 Task: Add a condition where "Channel Is not Facebook Messenger" in recently solved tickets.
Action: Mouse moved to (150, 360)
Screenshot: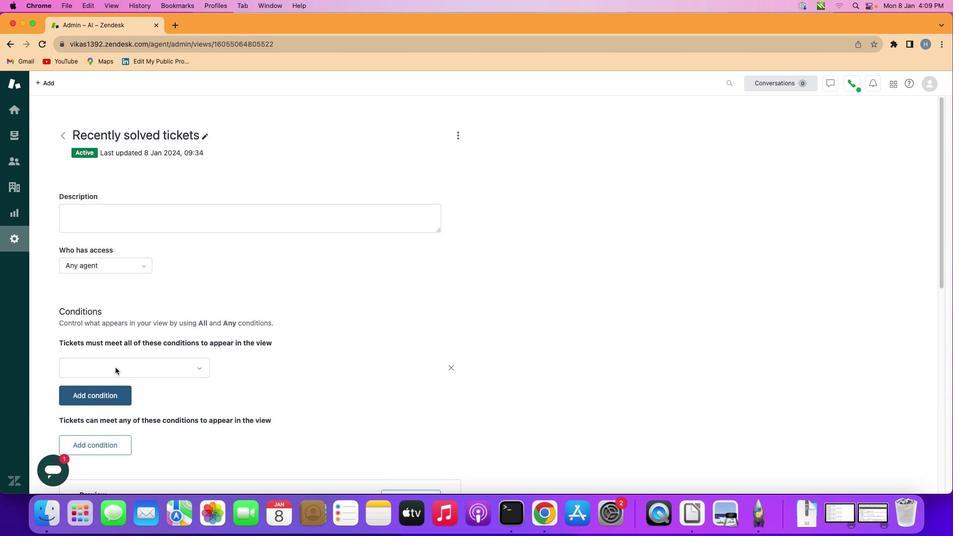 
Action: Mouse pressed left at (150, 360)
Screenshot: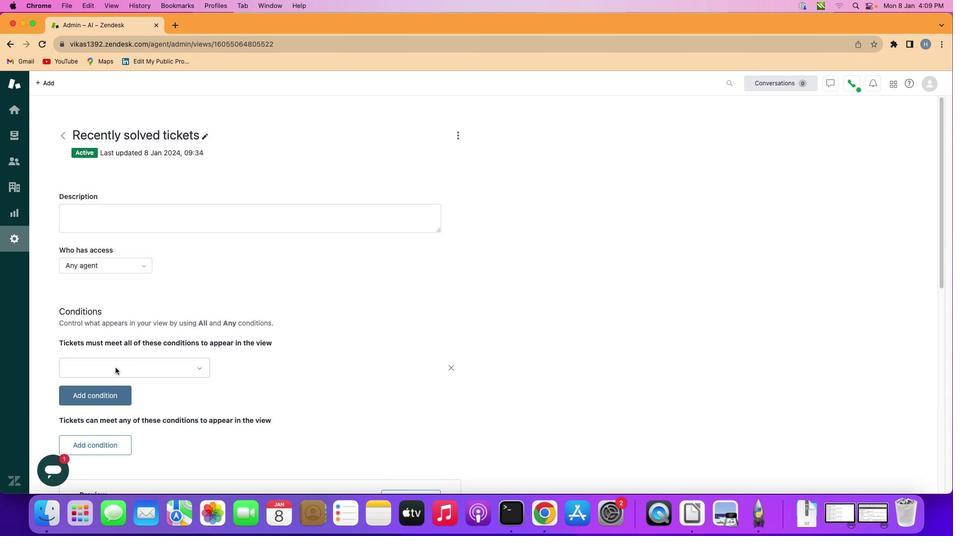 
Action: Mouse moved to (152, 359)
Screenshot: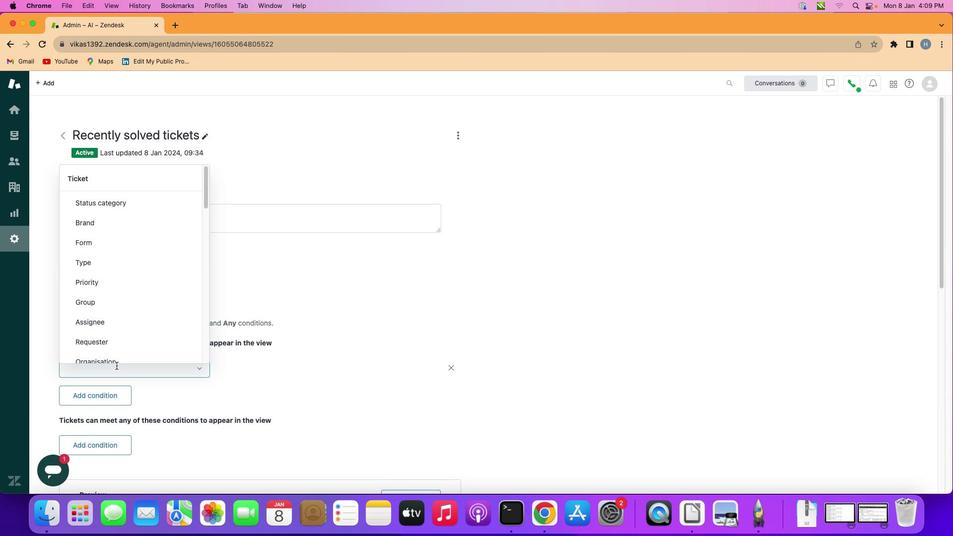 
Action: Mouse pressed left at (152, 359)
Screenshot: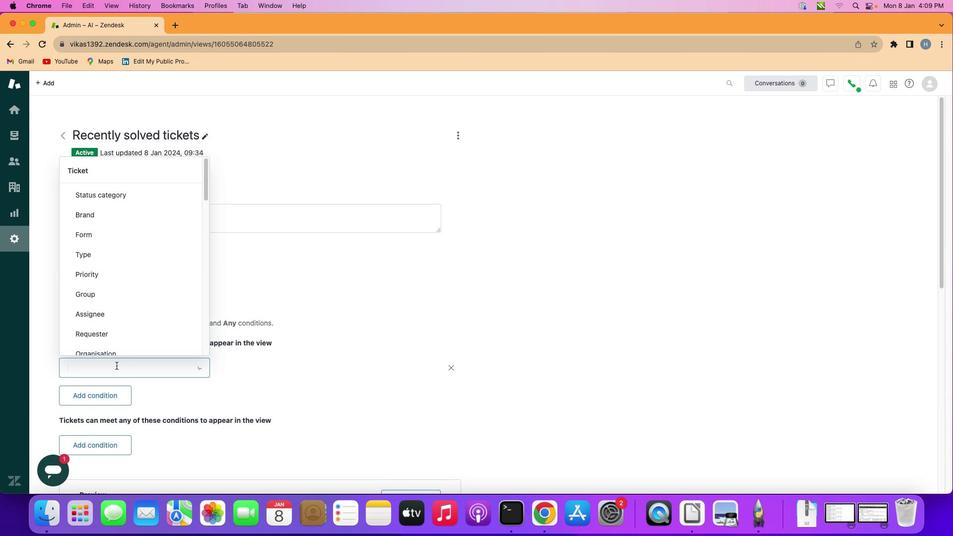 
Action: Mouse moved to (179, 292)
Screenshot: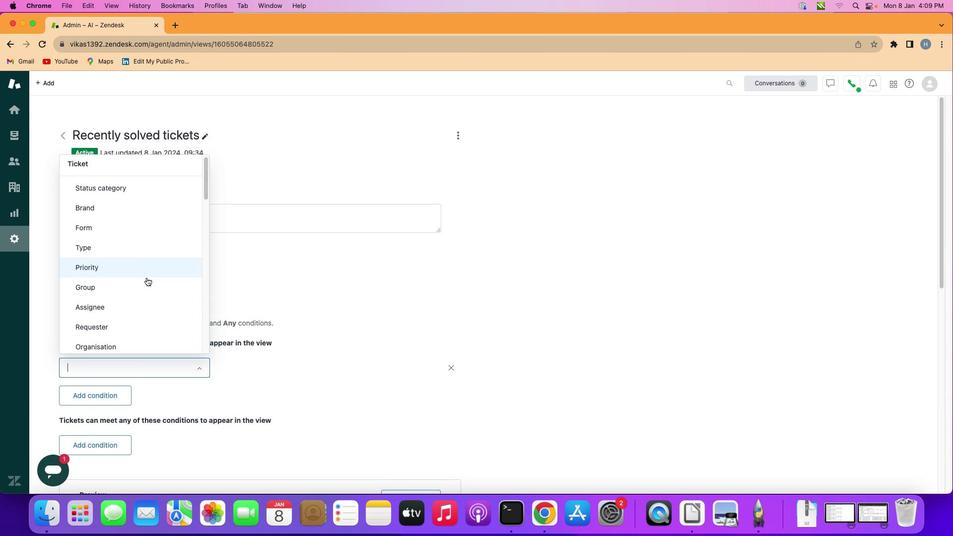 
Action: Mouse scrolled (179, 292) with delta (44, 76)
Screenshot: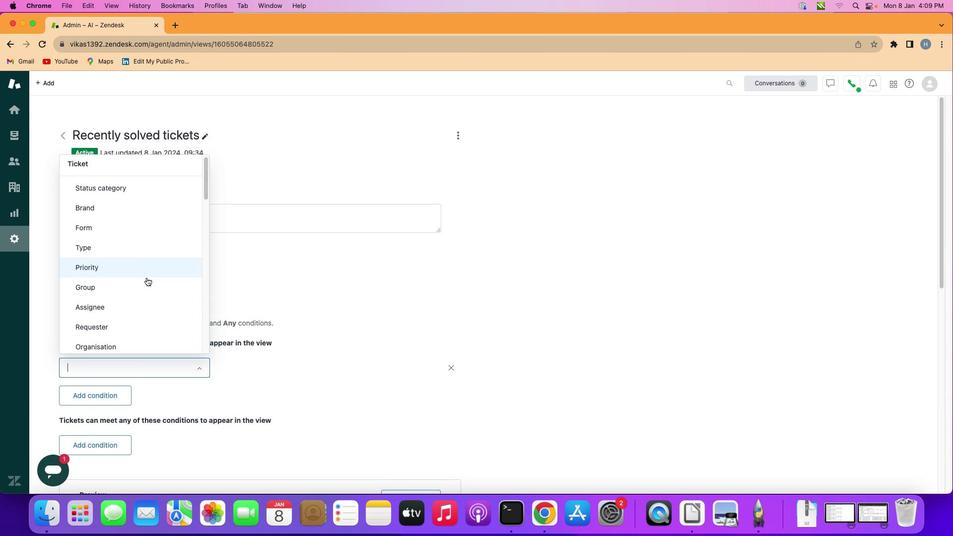 
Action: Mouse scrolled (179, 292) with delta (44, 76)
Screenshot: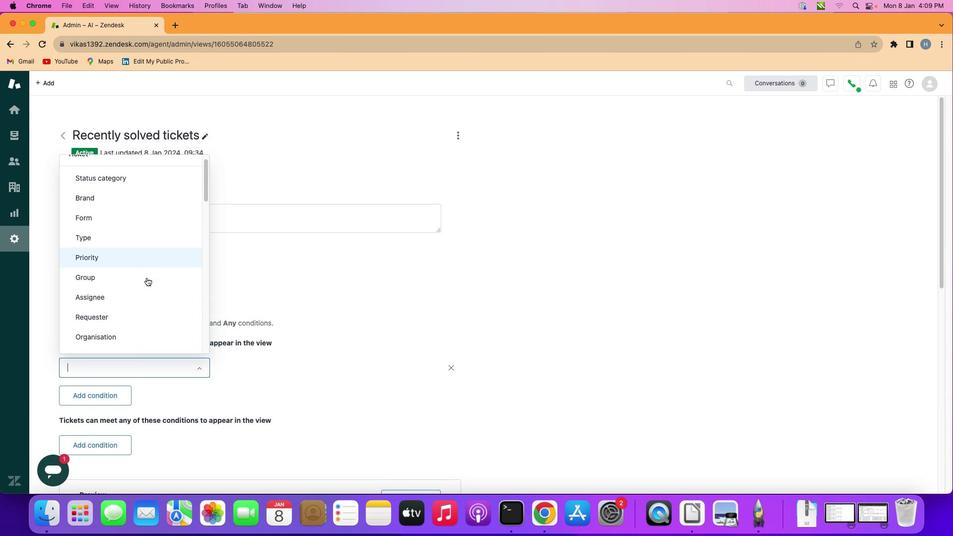 
Action: Mouse scrolled (179, 292) with delta (44, 76)
Screenshot: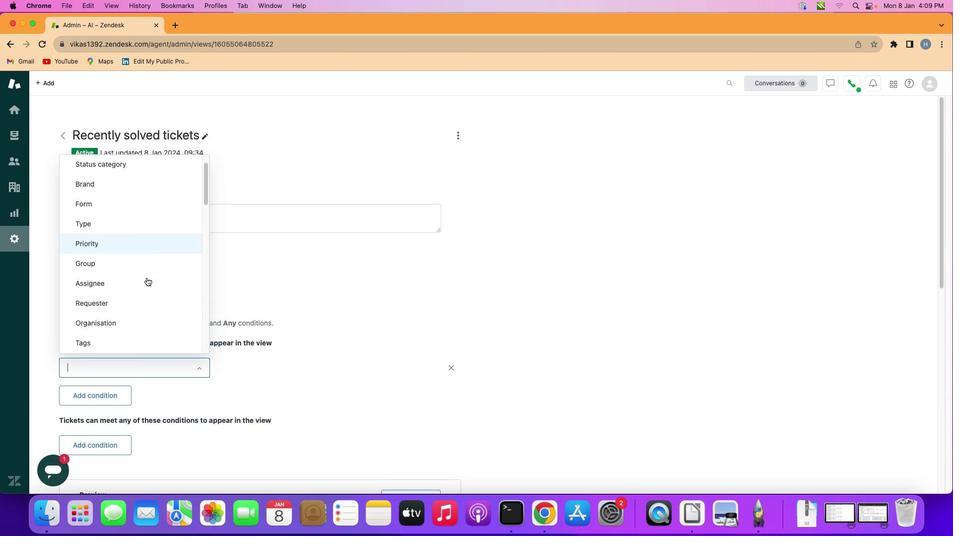 
Action: Mouse scrolled (179, 292) with delta (44, 76)
Screenshot: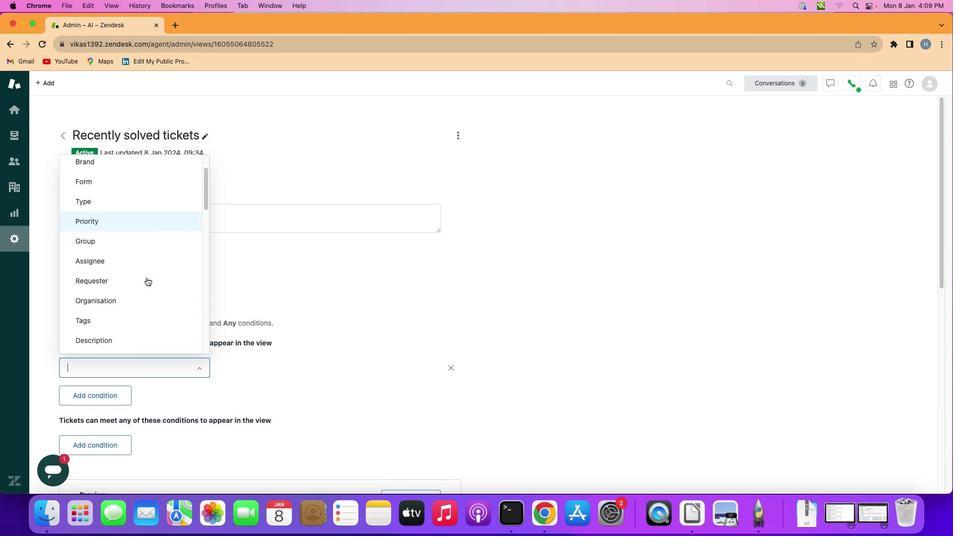 
Action: Mouse moved to (174, 322)
Screenshot: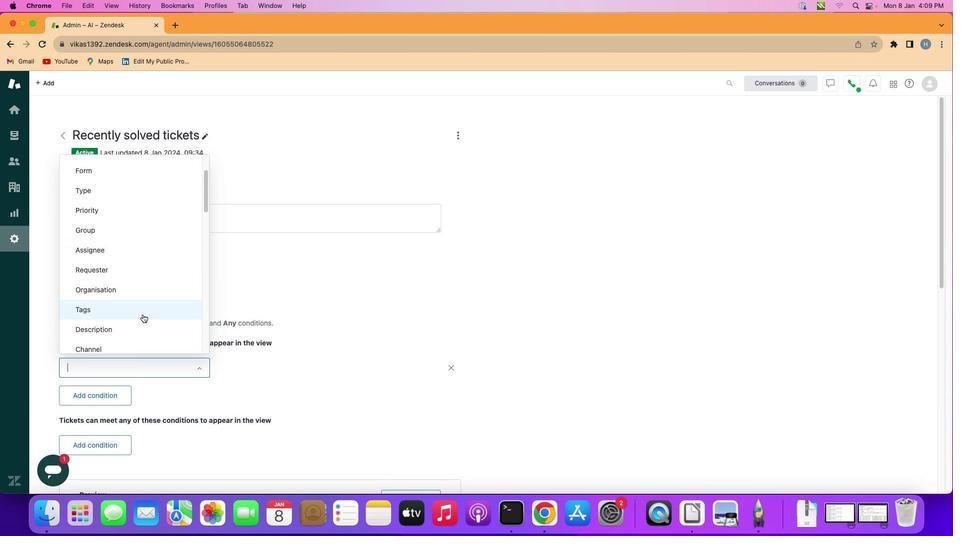 
Action: Mouse scrolled (174, 322) with delta (44, 76)
Screenshot: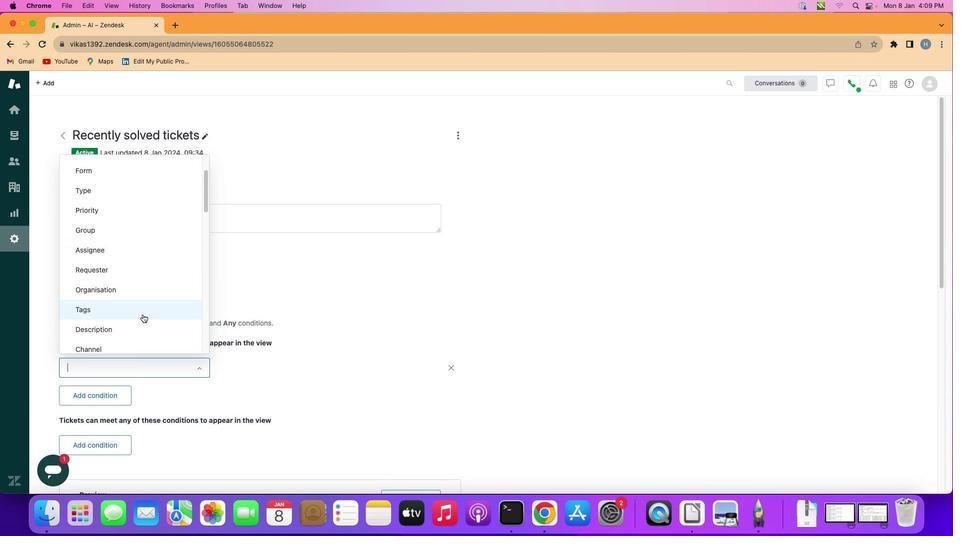 
Action: Mouse moved to (175, 321)
Screenshot: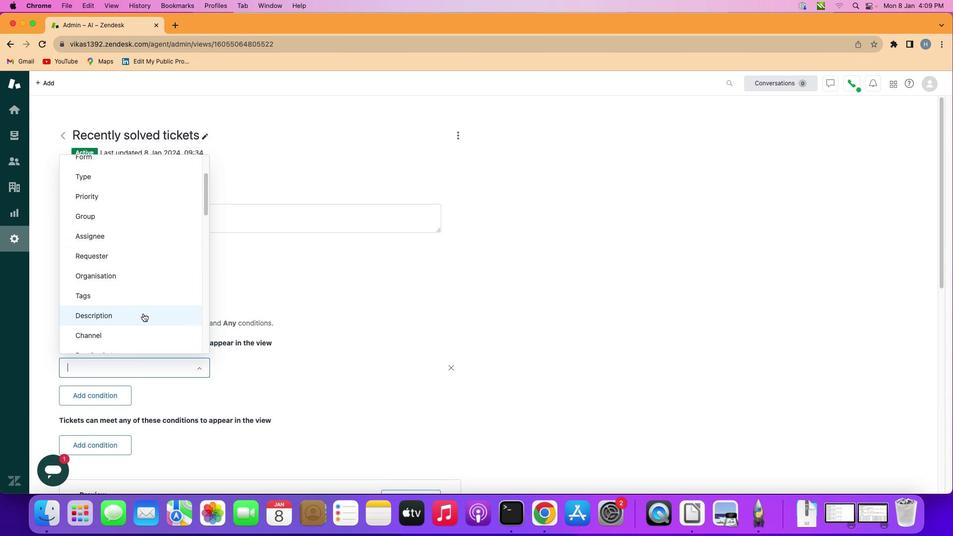 
Action: Mouse scrolled (175, 321) with delta (44, 76)
Screenshot: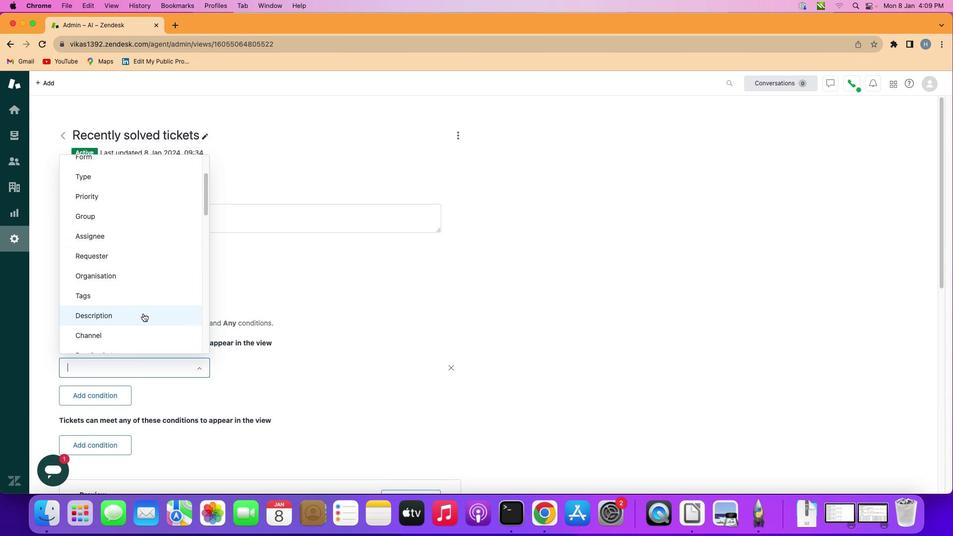 
Action: Mouse moved to (175, 320)
Screenshot: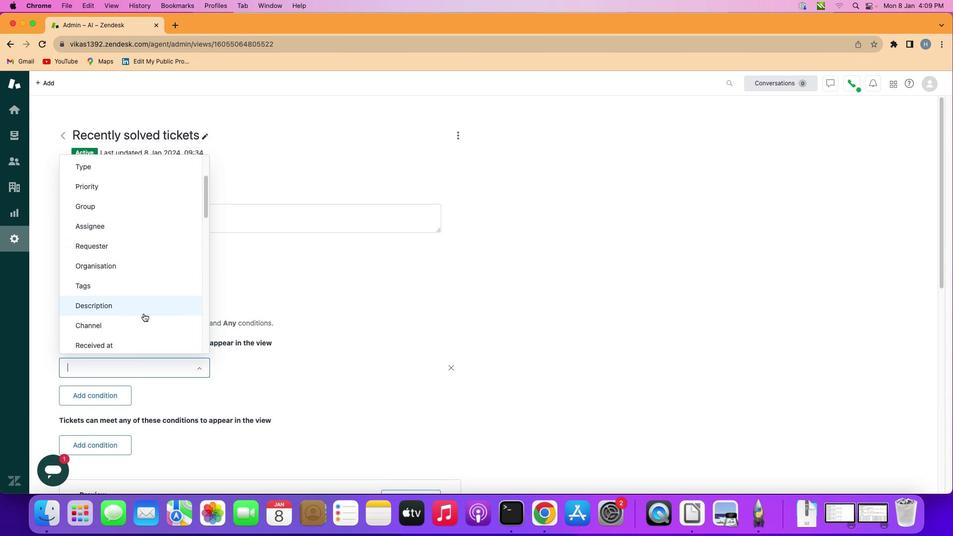 
Action: Mouse scrolled (175, 320) with delta (44, 76)
Screenshot: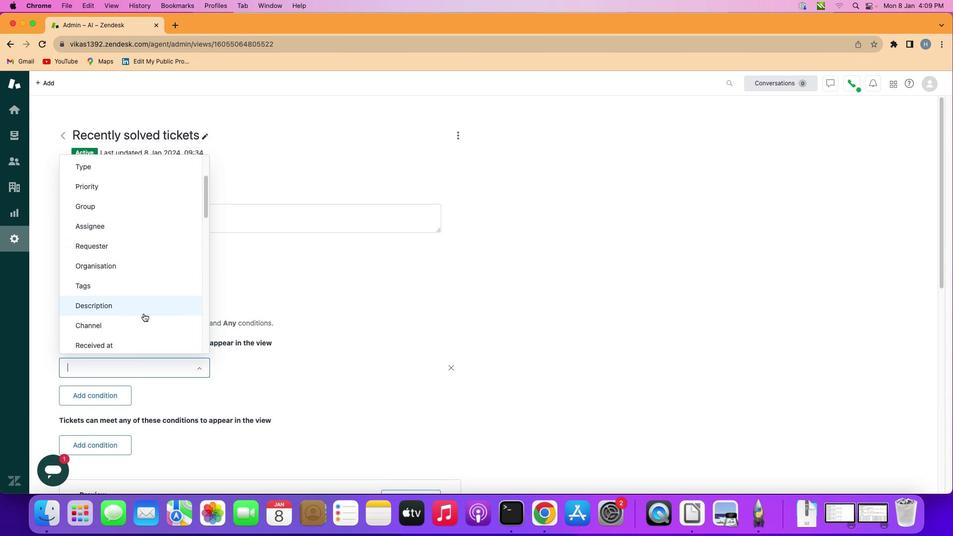 
Action: Mouse moved to (176, 318)
Screenshot: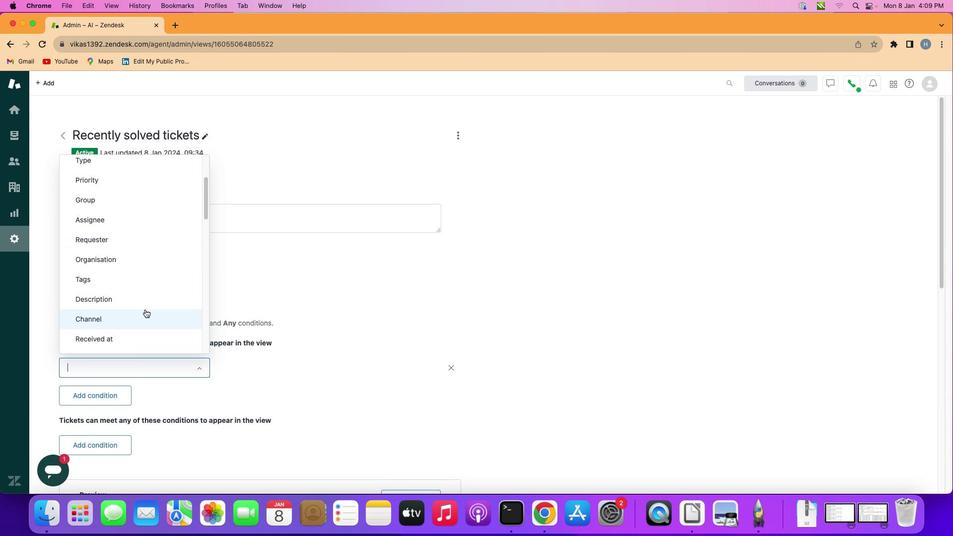 
Action: Mouse scrolled (176, 318) with delta (44, 76)
Screenshot: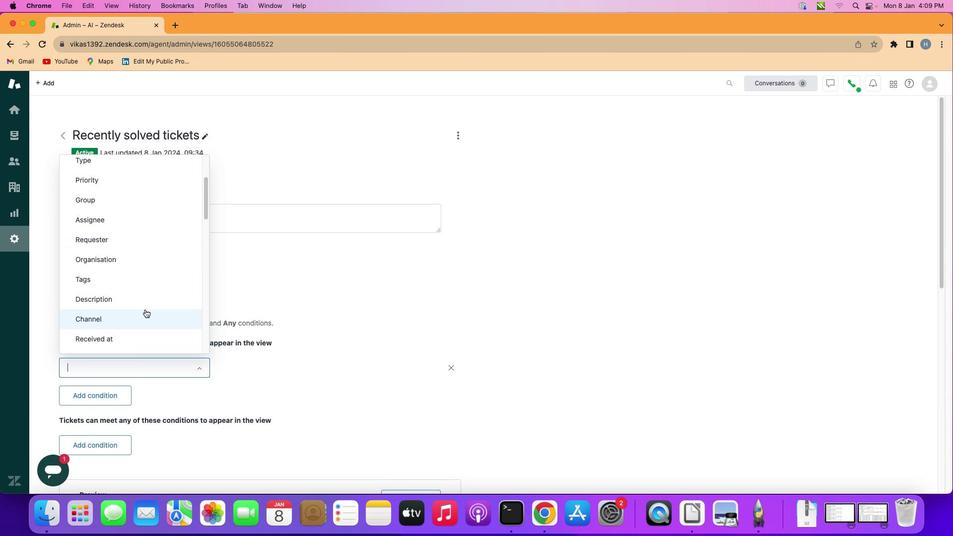 
Action: Mouse moved to (175, 317)
Screenshot: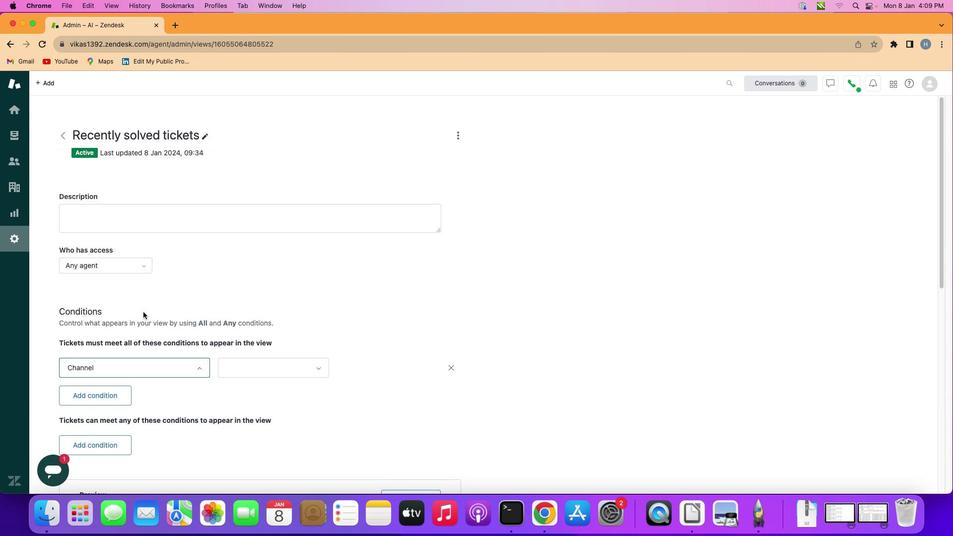 
Action: Mouse pressed left at (175, 317)
Screenshot: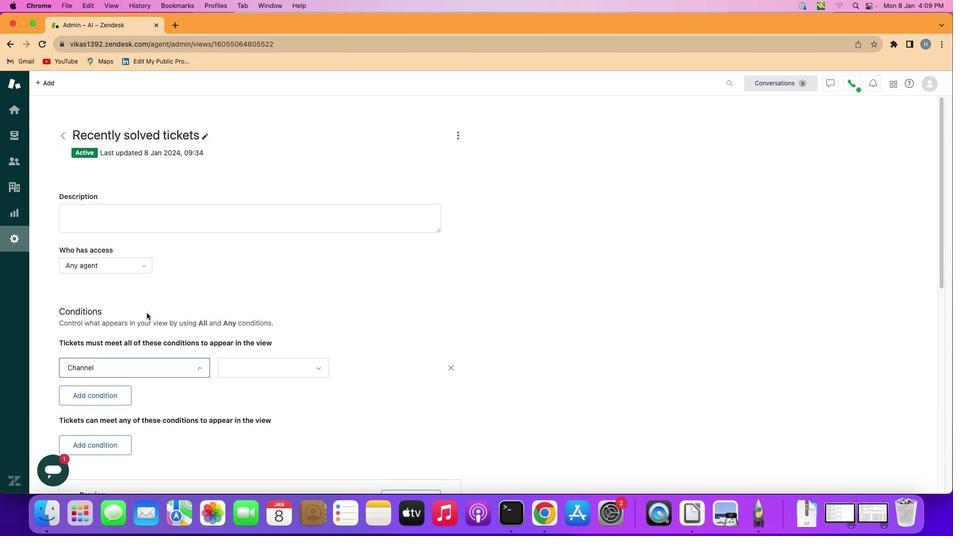 
Action: Mouse moved to (326, 353)
Screenshot: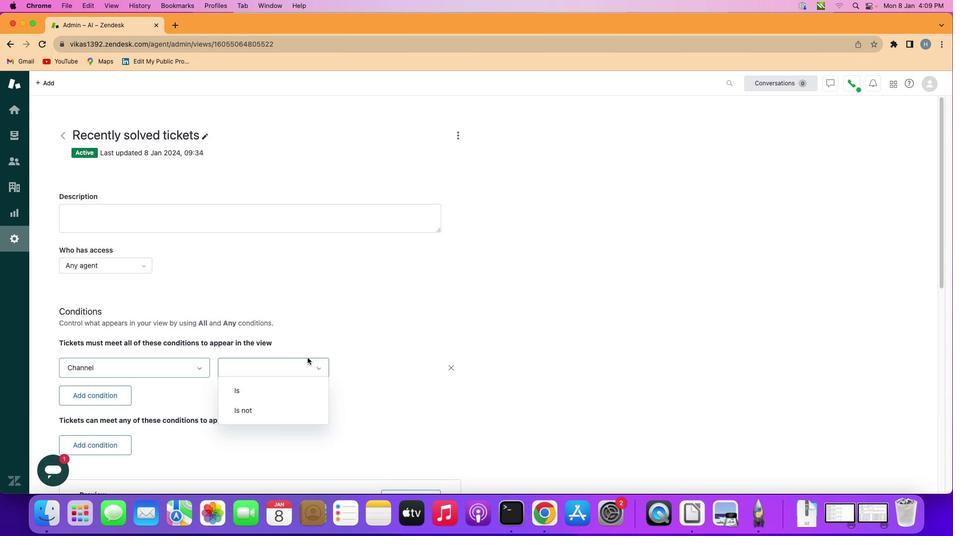 
Action: Mouse pressed left at (326, 353)
Screenshot: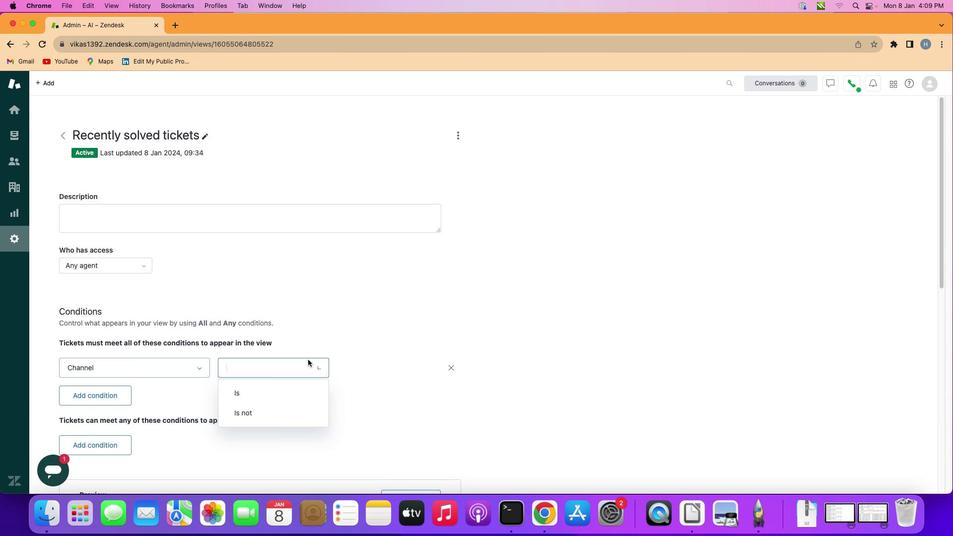 
Action: Mouse moved to (309, 391)
Screenshot: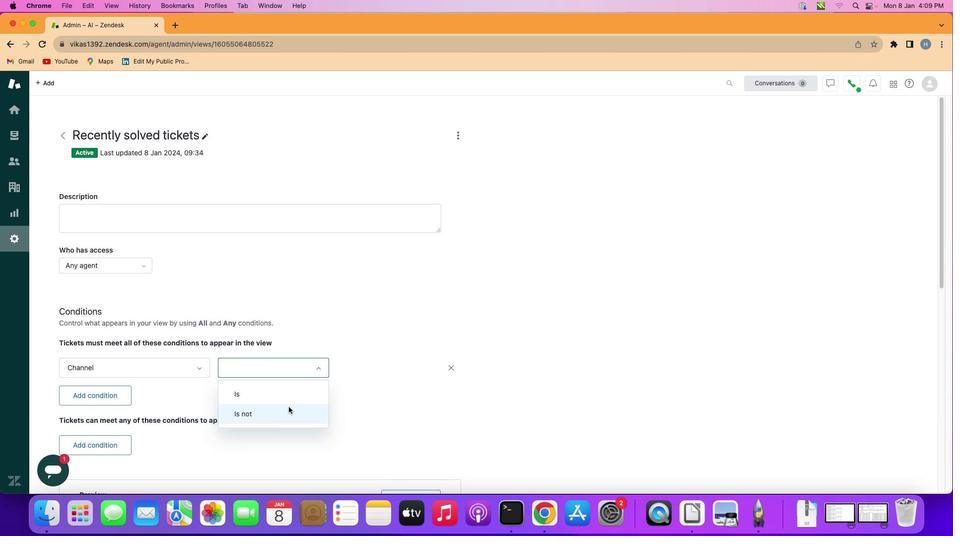 
Action: Mouse pressed left at (309, 391)
Screenshot: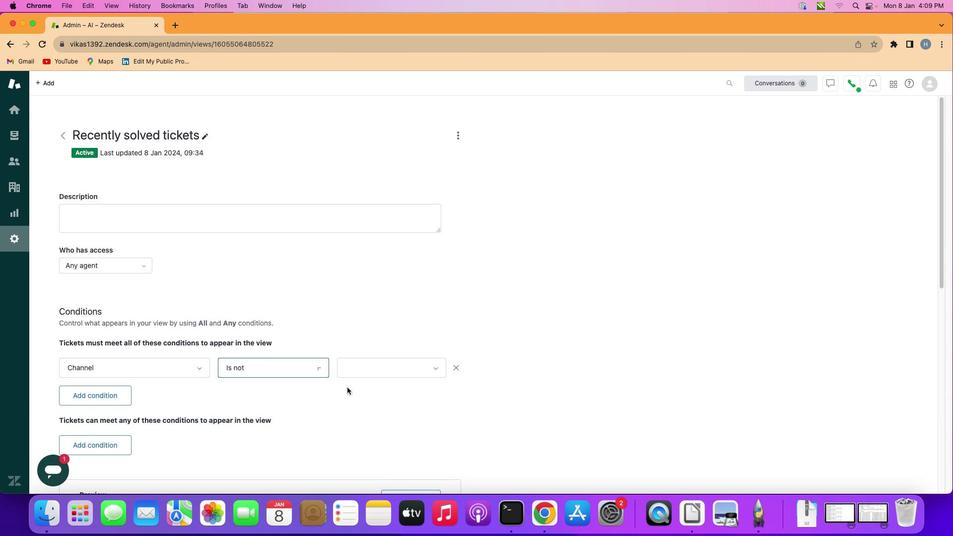 
Action: Mouse moved to (399, 364)
Screenshot: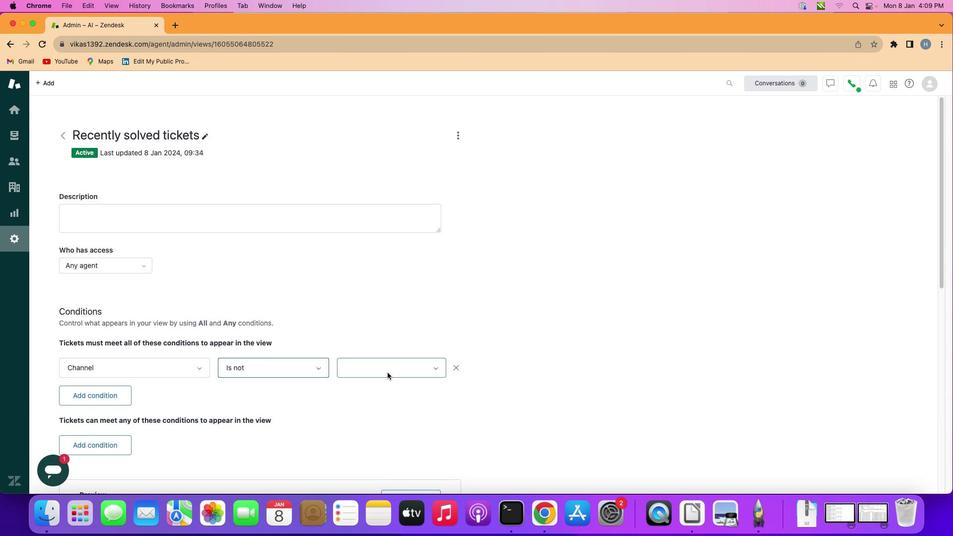 
Action: Mouse pressed left at (399, 364)
Screenshot: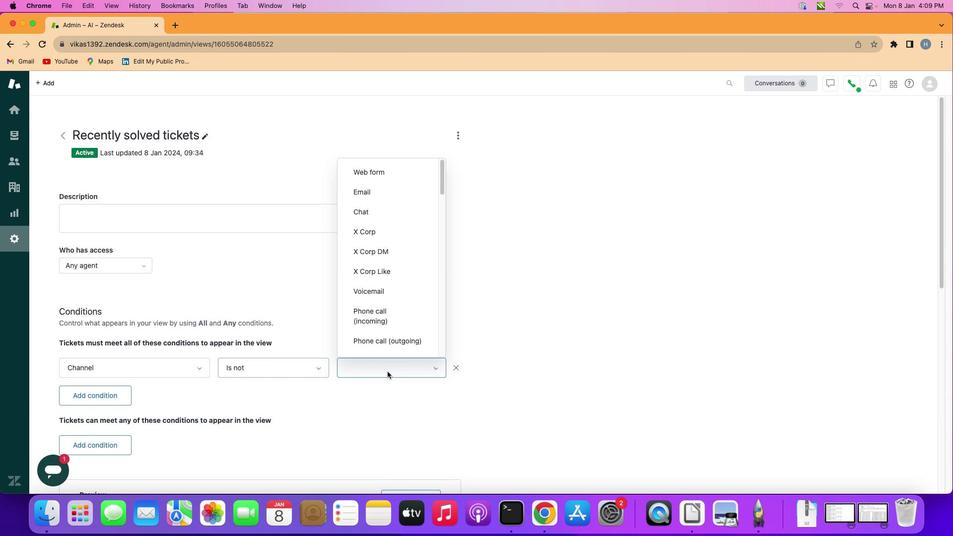 
Action: Mouse moved to (398, 299)
Screenshot: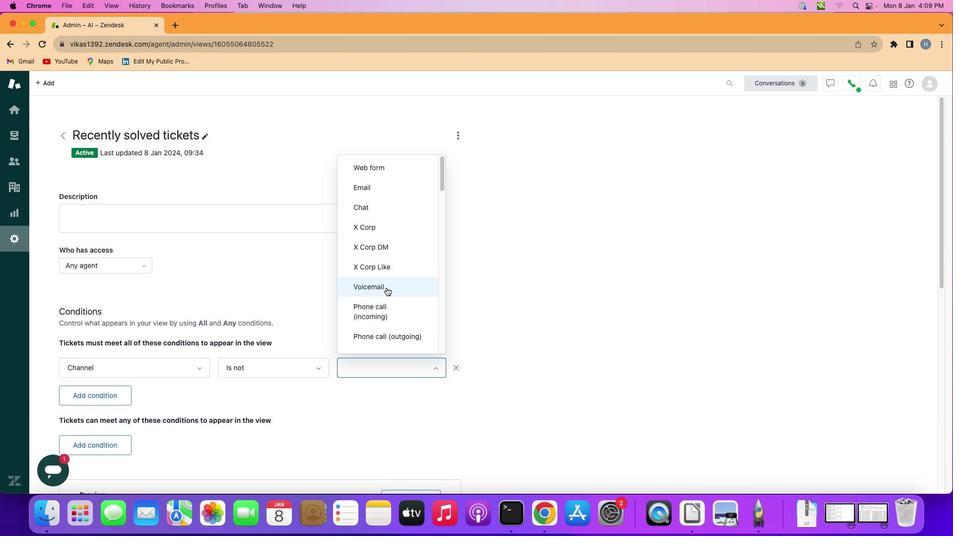 
Action: Mouse scrolled (398, 299) with delta (44, 76)
Screenshot: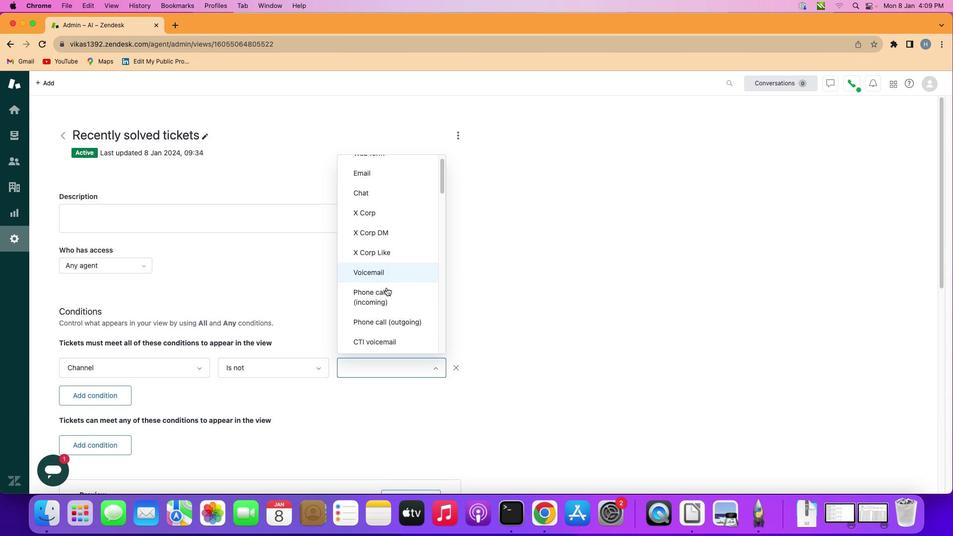 
Action: Mouse scrolled (398, 299) with delta (44, 76)
Screenshot: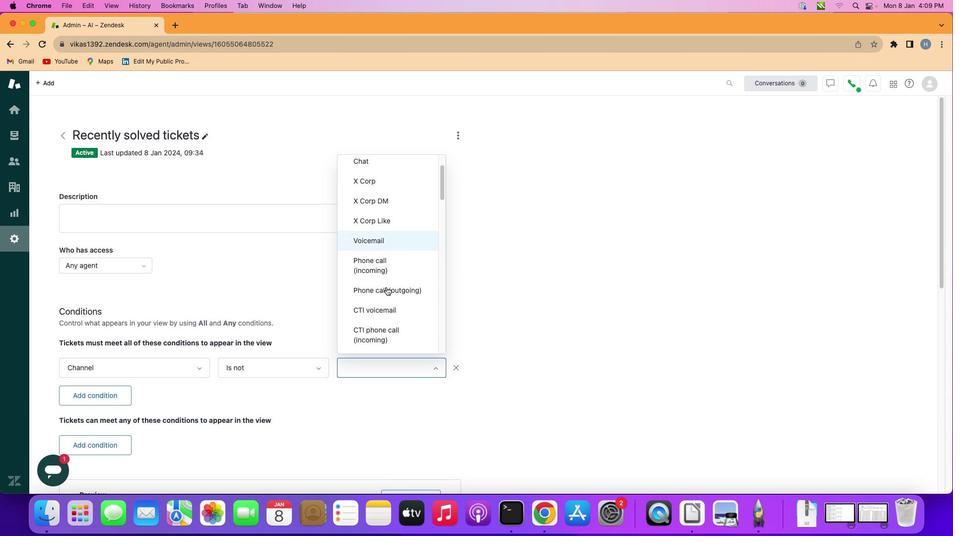 
Action: Mouse scrolled (398, 299) with delta (44, 76)
Screenshot: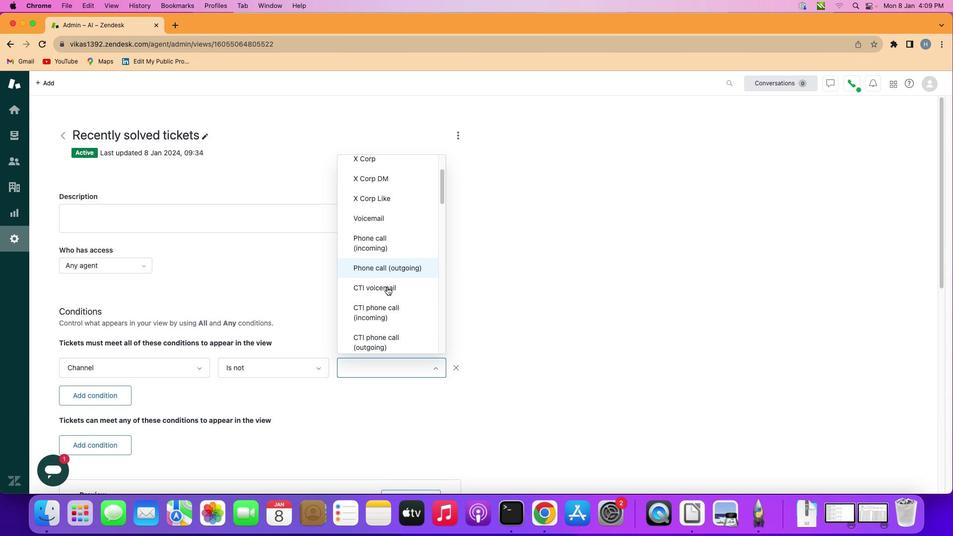 
Action: Mouse scrolled (398, 299) with delta (44, 76)
Screenshot: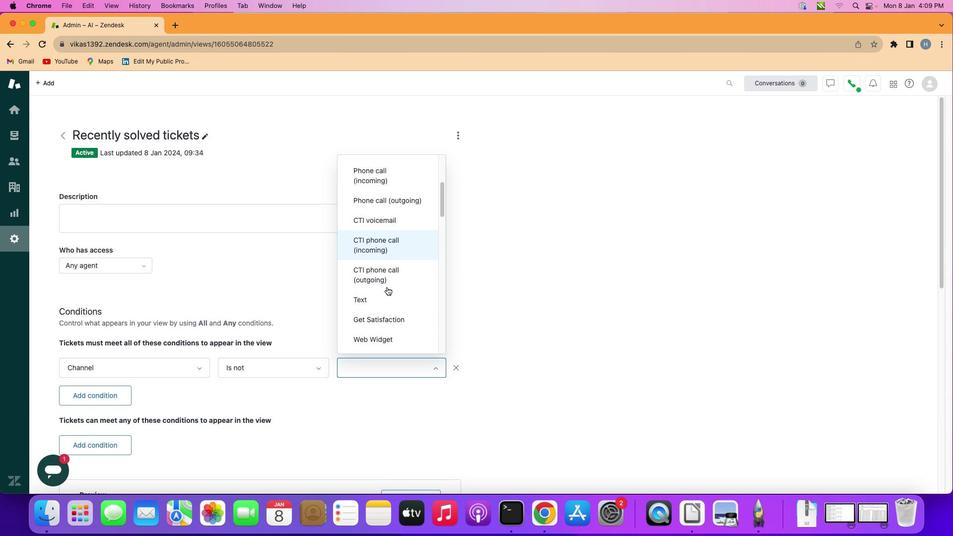 
Action: Mouse moved to (399, 299)
Screenshot: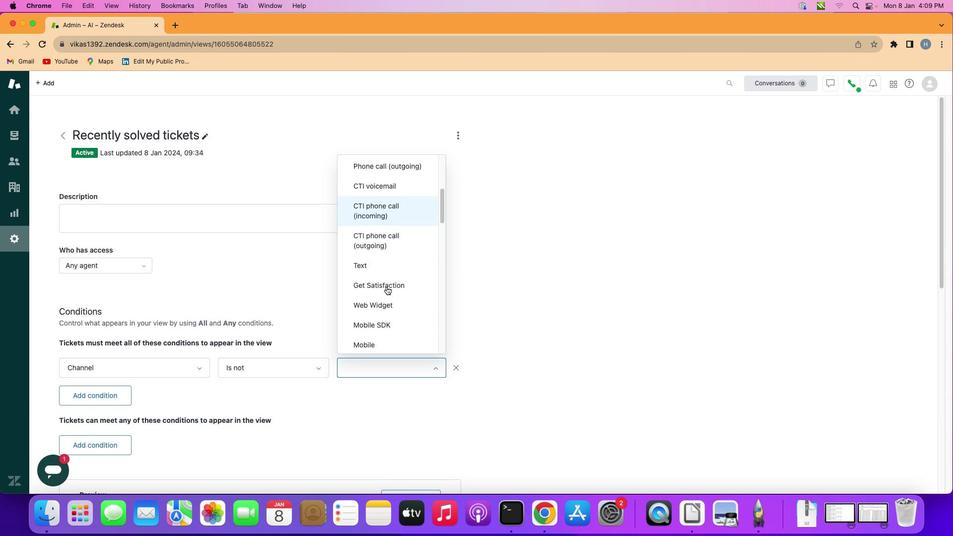 
Action: Mouse scrolled (399, 299) with delta (44, 76)
Screenshot: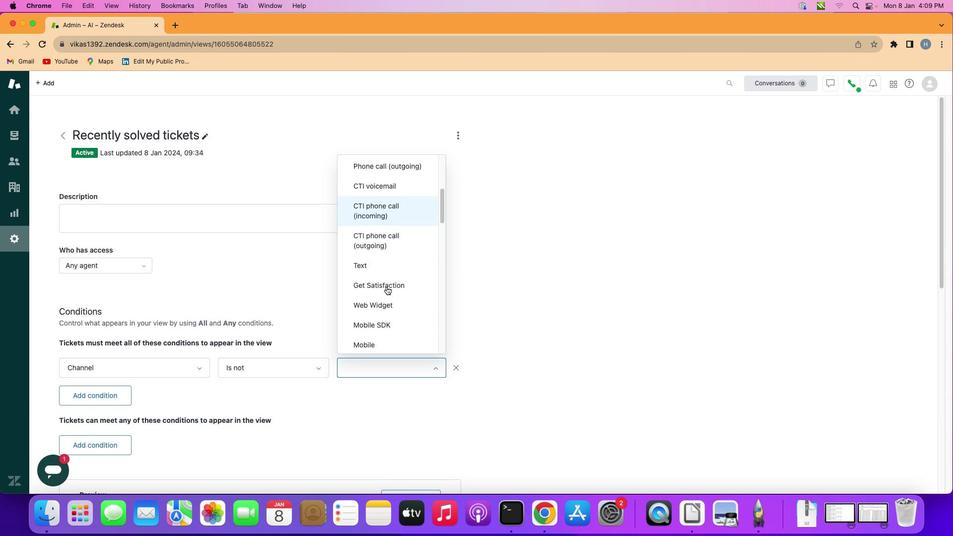 
Action: Mouse moved to (398, 298)
Screenshot: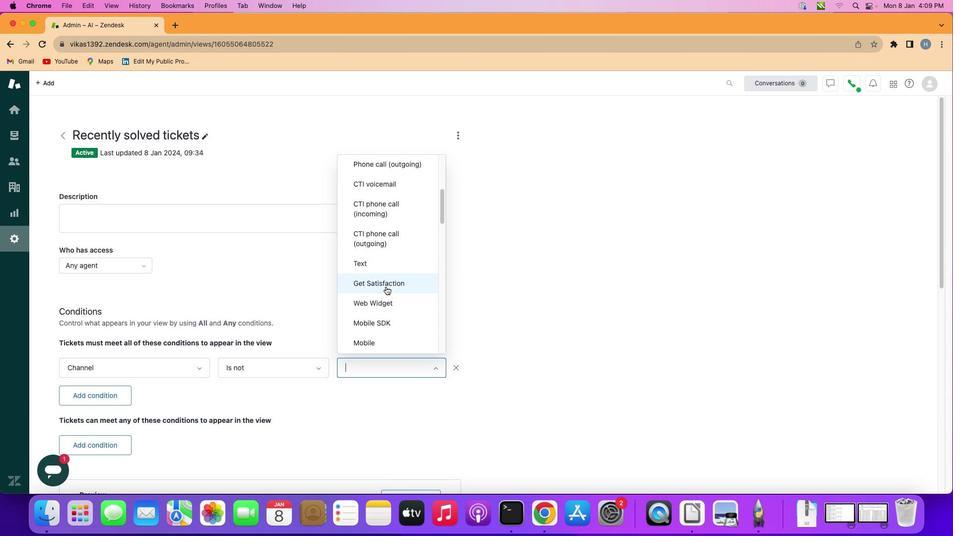 
Action: Mouse scrolled (398, 298) with delta (44, 76)
Screenshot: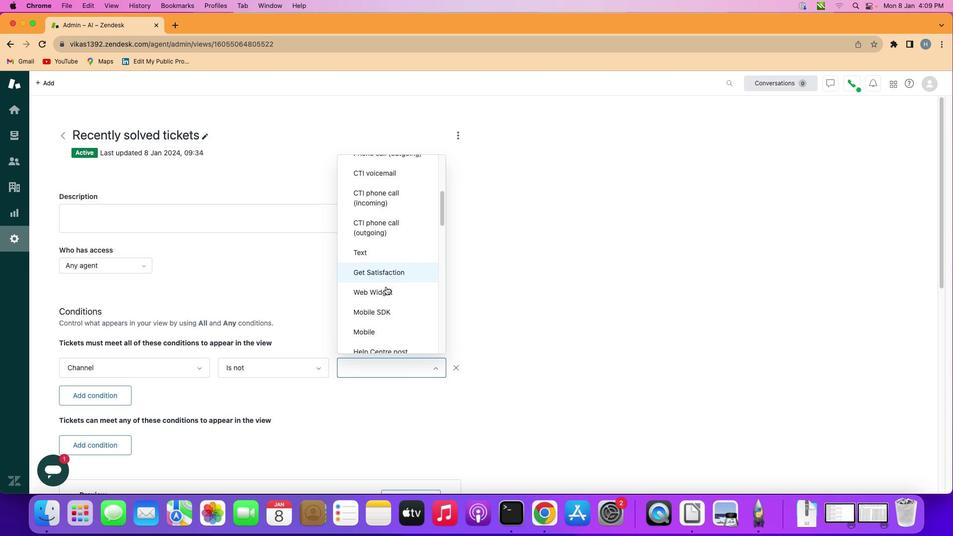 
Action: Mouse scrolled (398, 298) with delta (44, 76)
Screenshot: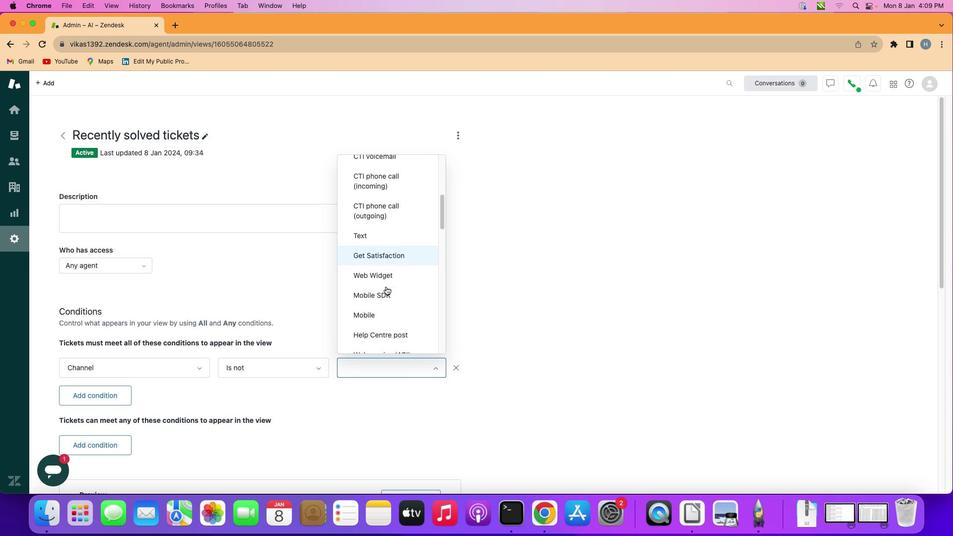 
Action: Mouse scrolled (398, 298) with delta (44, 76)
Screenshot: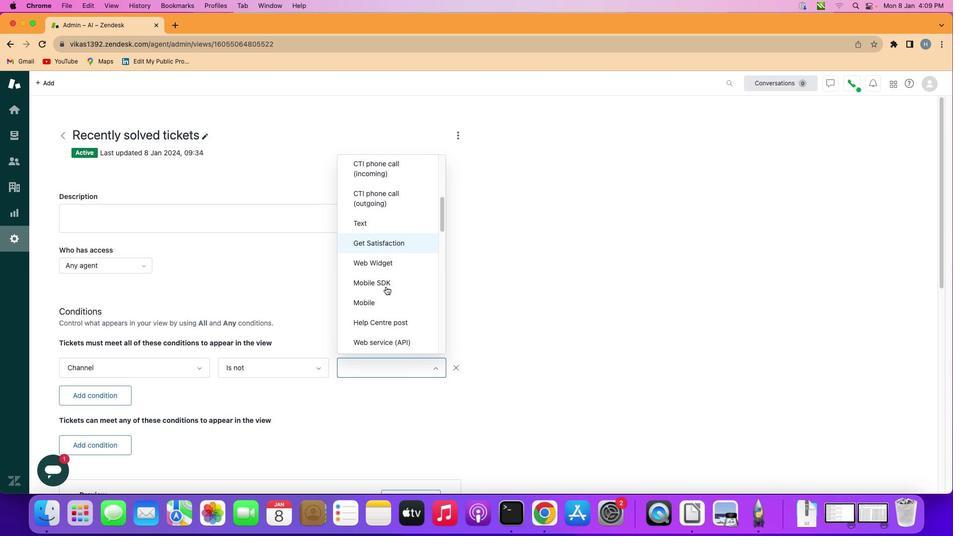 
Action: Mouse scrolled (398, 298) with delta (44, 76)
Screenshot: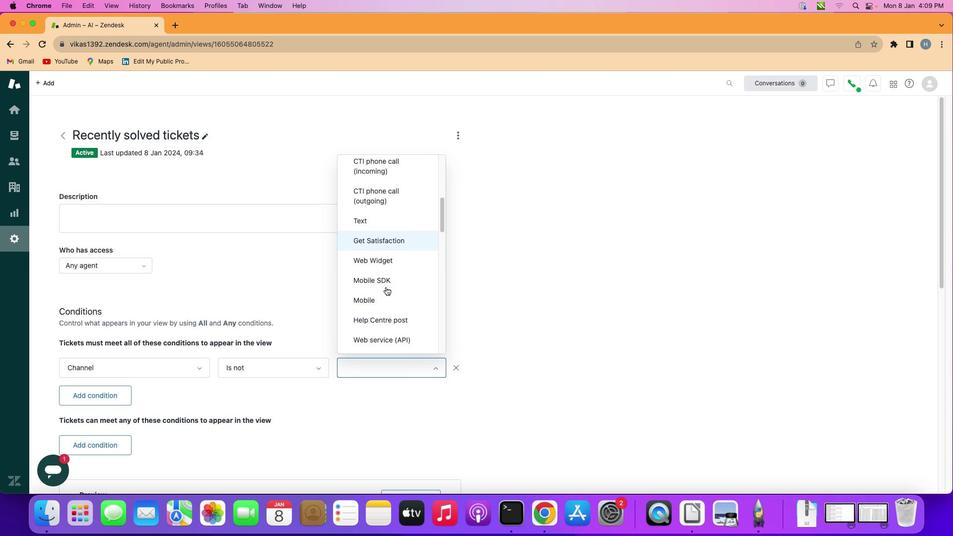 
Action: Mouse moved to (397, 300)
Screenshot: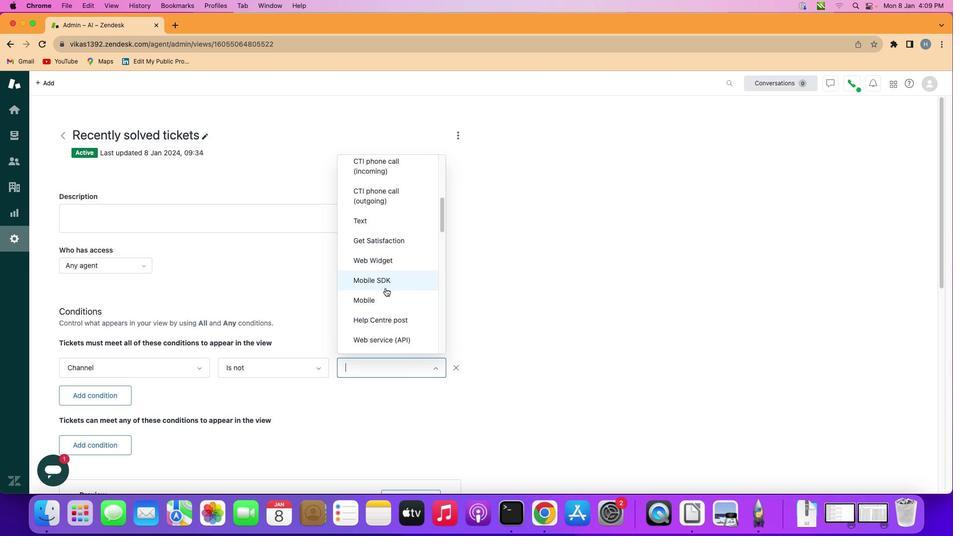 
Action: Mouse scrolled (397, 300) with delta (44, 76)
Screenshot: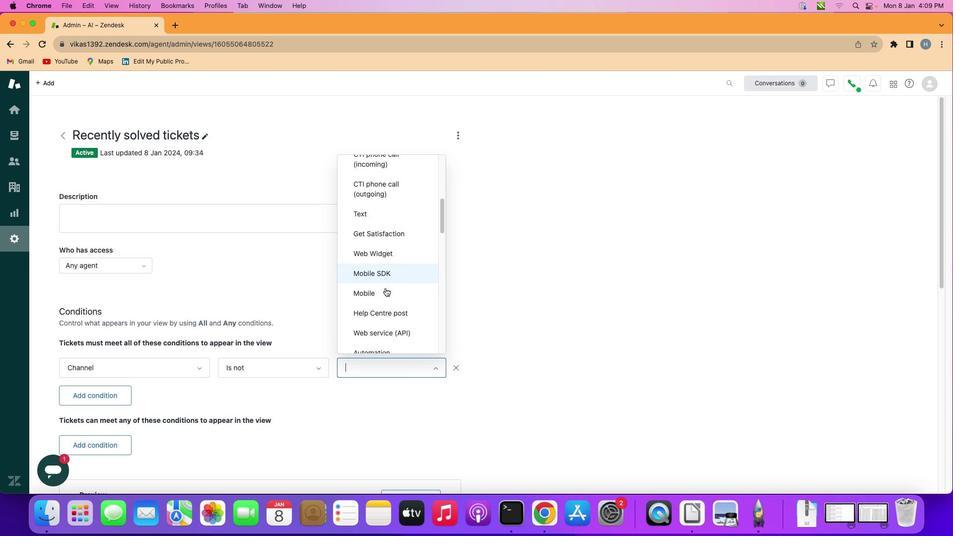 
Action: Mouse scrolled (397, 300) with delta (44, 76)
Screenshot: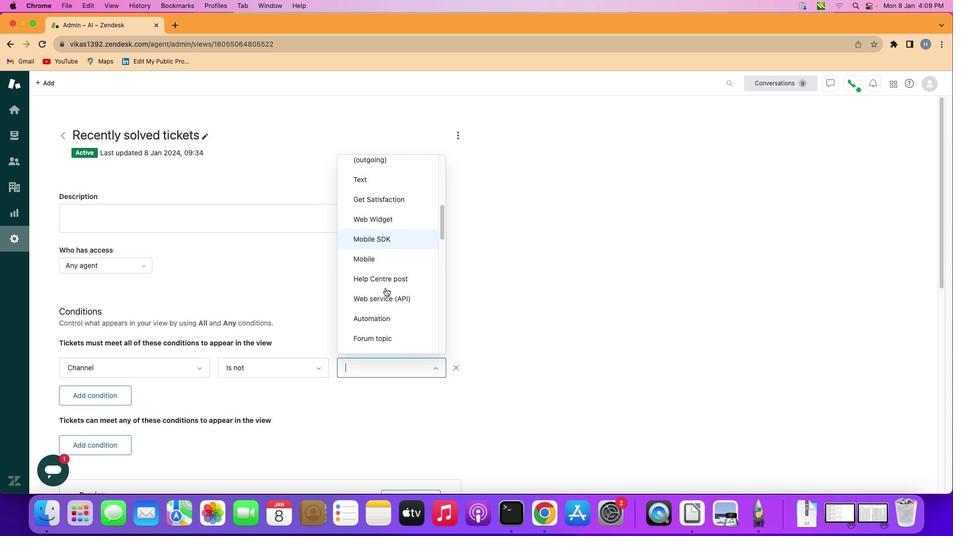
Action: Mouse scrolled (397, 300) with delta (44, 76)
Screenshot: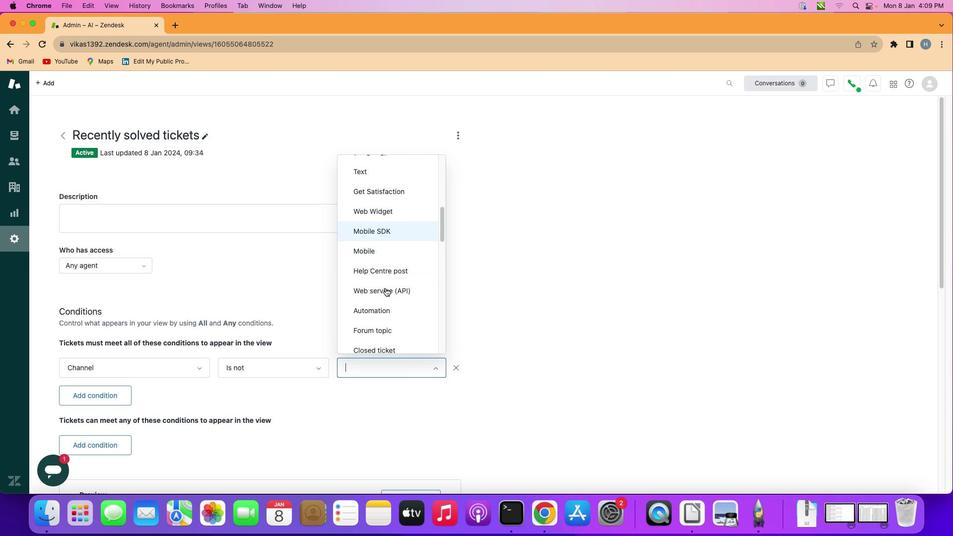 
Action: Mouse scrolled (397, 300) with delta (44, 76)
Screenshot: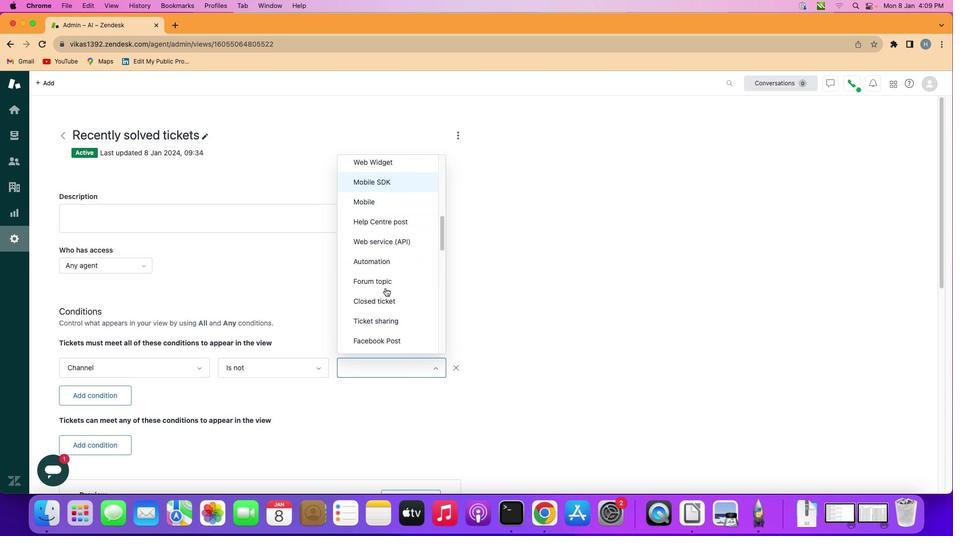 
Action: Mouse scrolled (397, 300) with delta (44, 76)
Screenshot: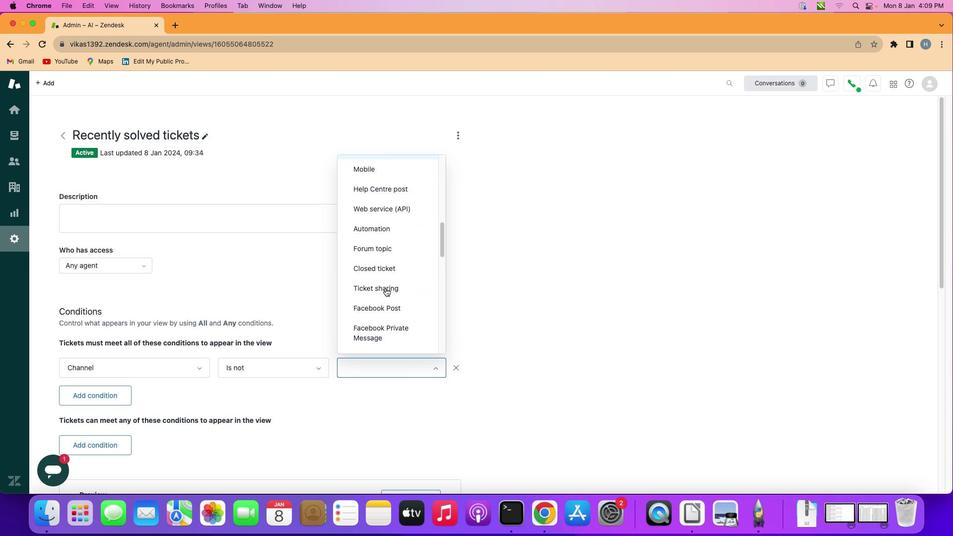 
Action: Mouse scrolled (397, 300) with delta (44, 76)
Screenshot: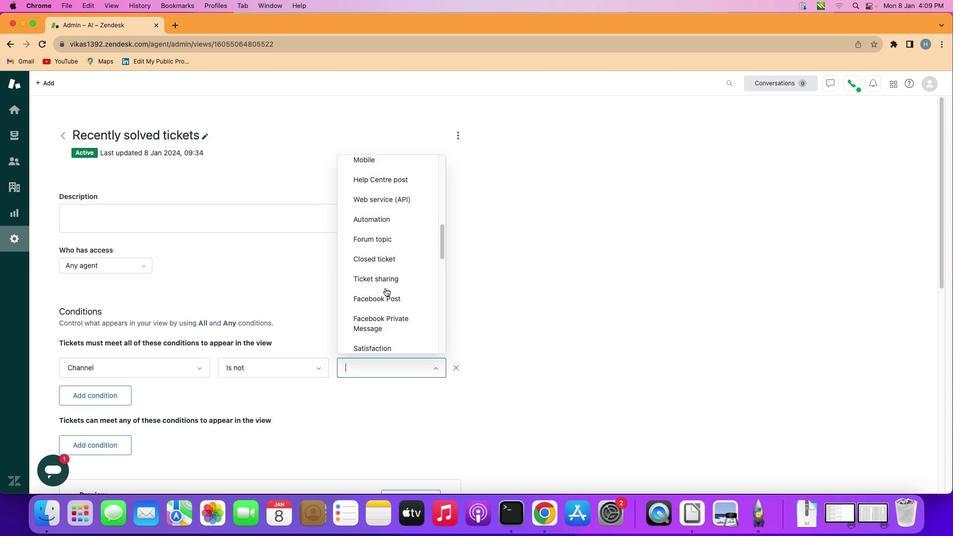 
Action: Mouse scrolled (397, 300) with delta (44, 76)
Screenshot: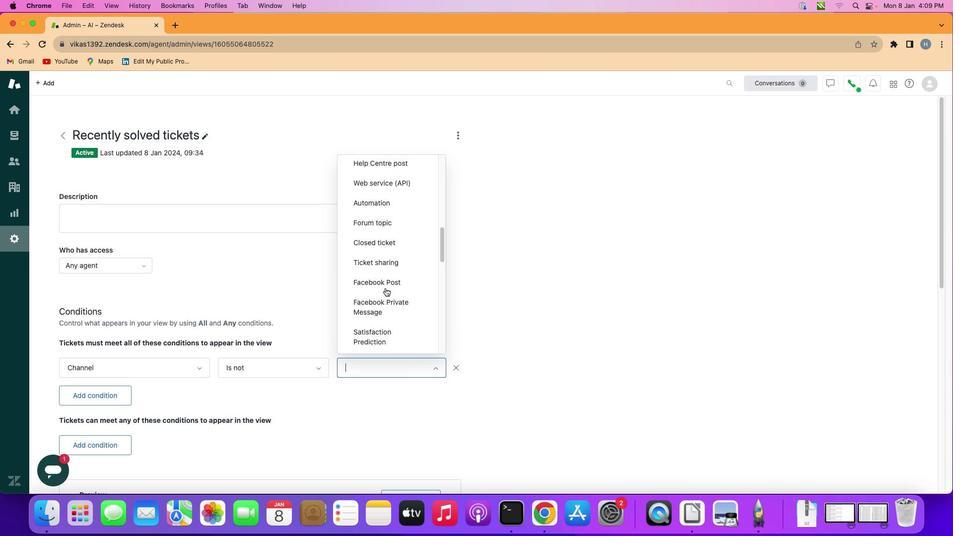 
Action: Mouse scrolled (397, 300) with delta (44, 76)
Screenshot: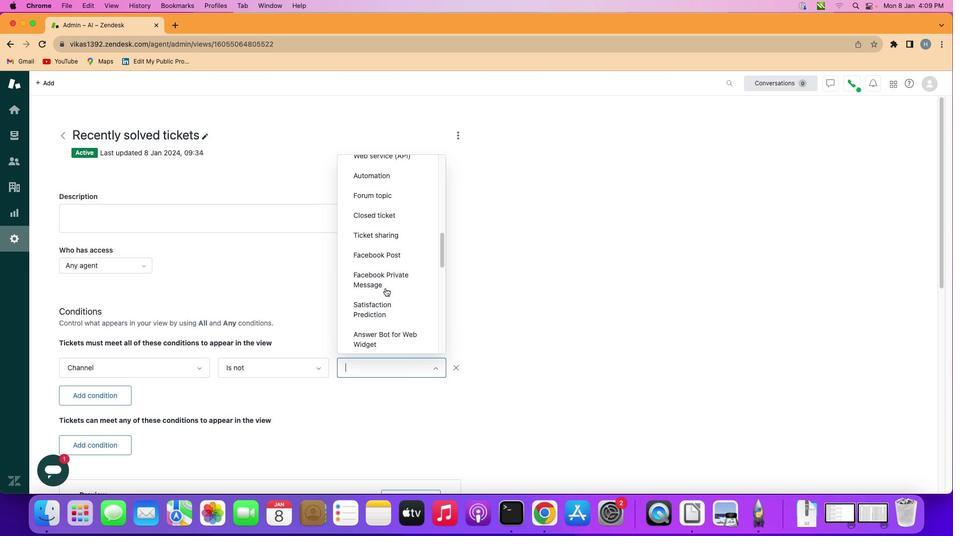 
Action: Mouse scrolled (397, 300) with delta (44, 76)
Screenshot: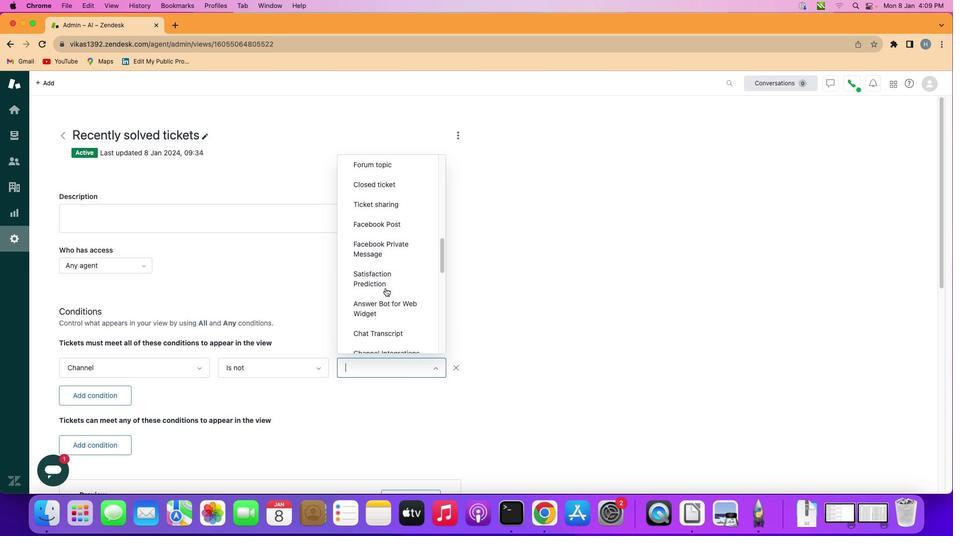 
Action: Mouse scrolled (397, 300) with delta (44, 76)
Screenshot: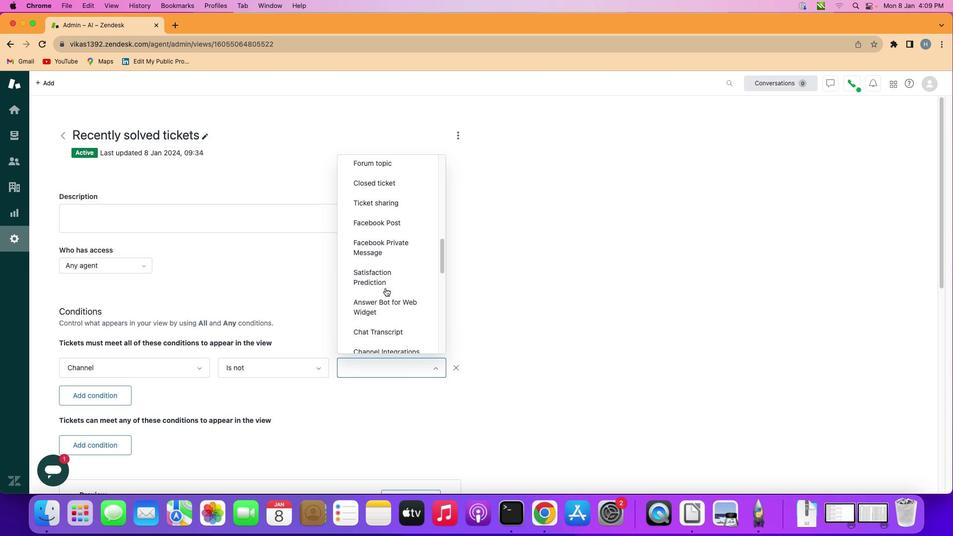 
Action: Mouse scrolled (397, 300) with delta (44, 76)
Screenshot: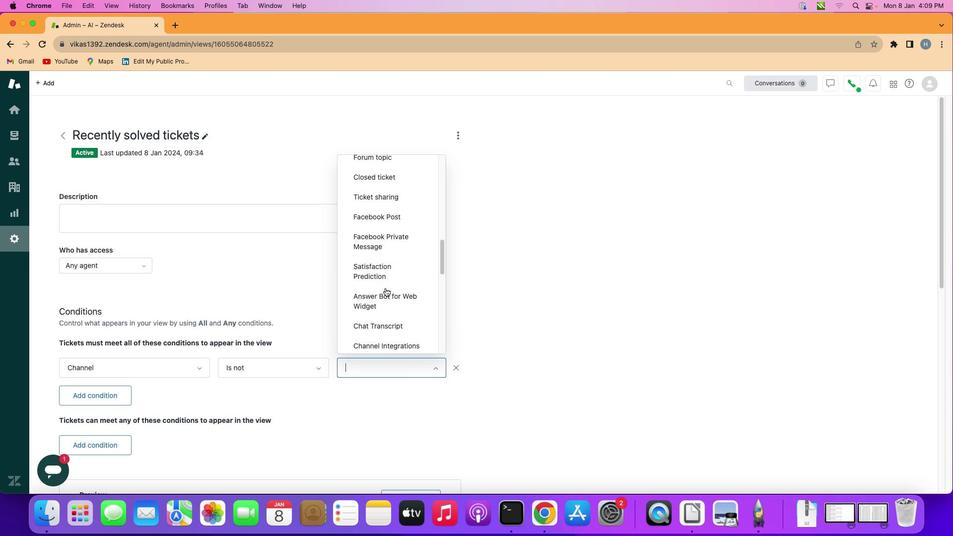 
Action: Mouse scrolled (397, 300) with delta (44, 76)
Screenshot: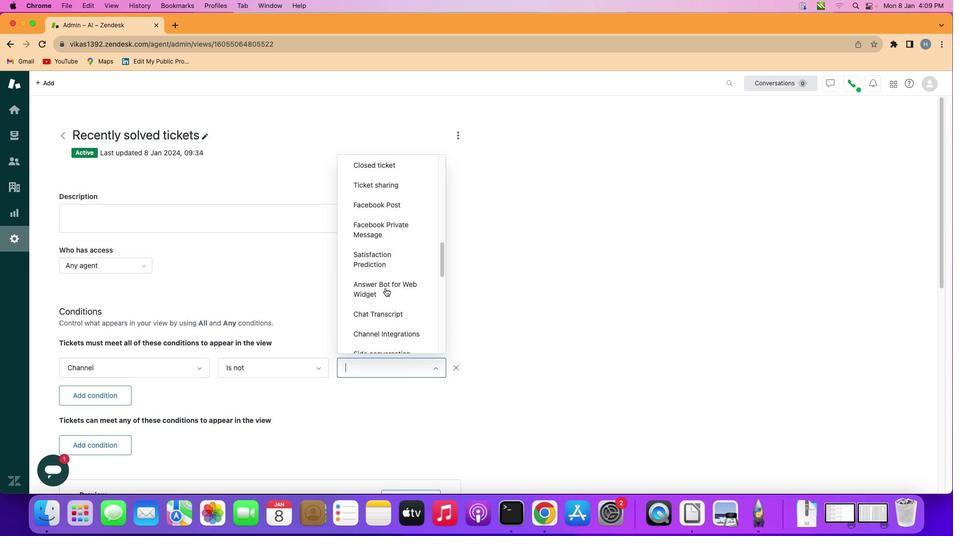 
Action: Mouse scrolled (397, 300) with delta (44, 76)
Screenshot: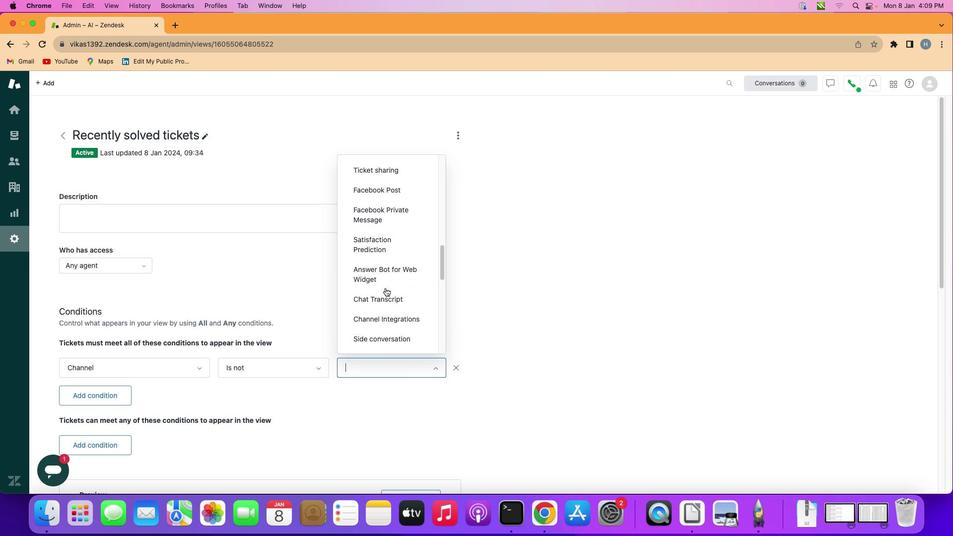
Action: Mouse scrolled (397, 300) with delta (44, 76)
Screenshot: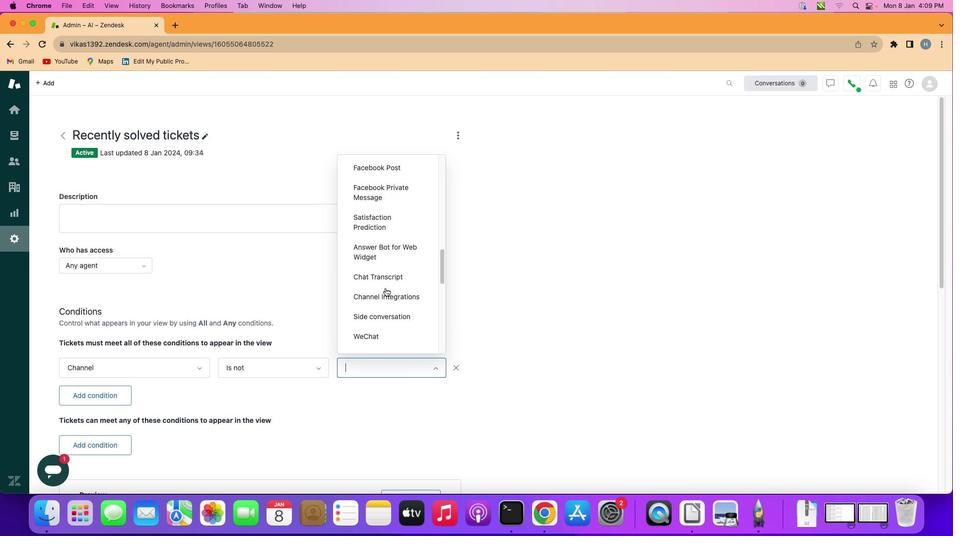 
Action: Mouse scrolled (397, 300) with delta (44, 76)
Screenshot: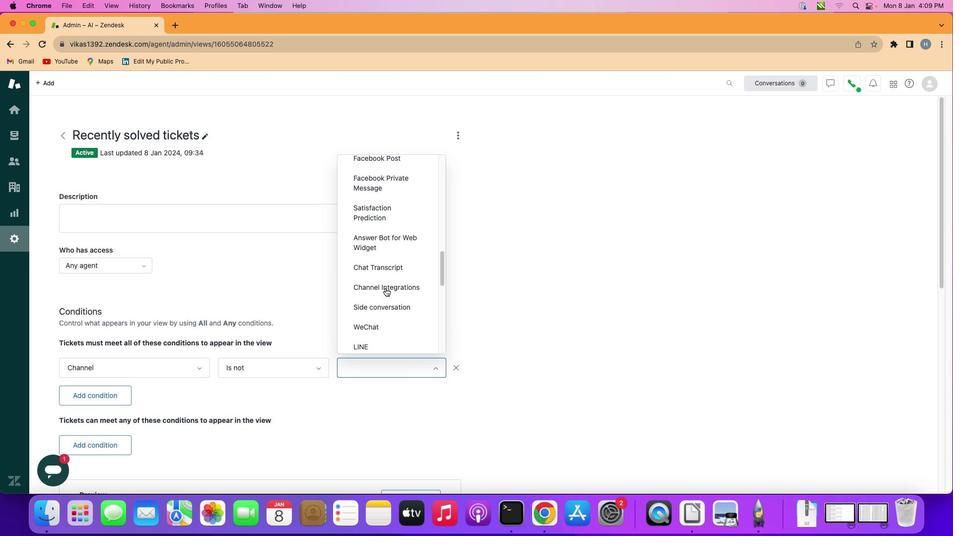 
Action: Mouse scrolled (397, 300) with delta (44, 76)
Screenshot: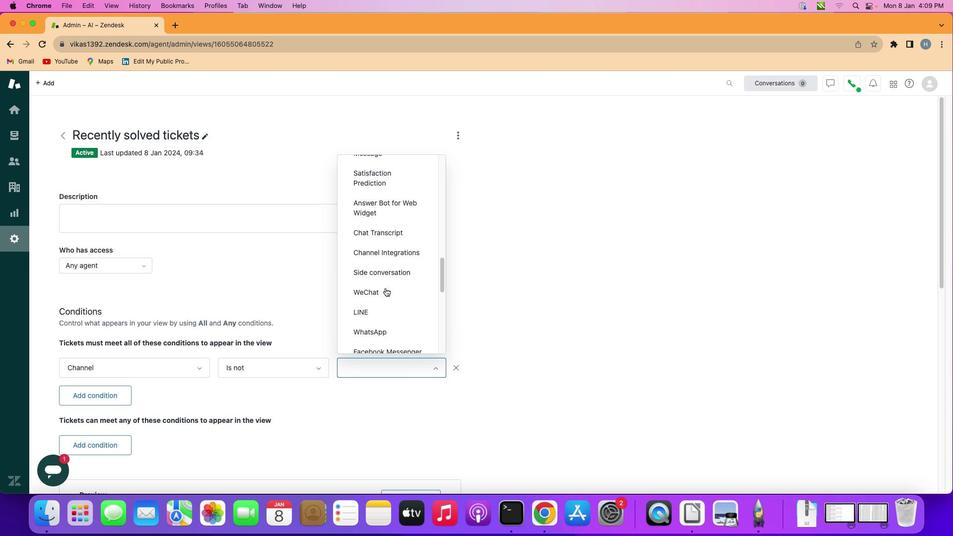 
Action: Mouse scrolled (397, 300) with delta (44, 76)
Screenshot: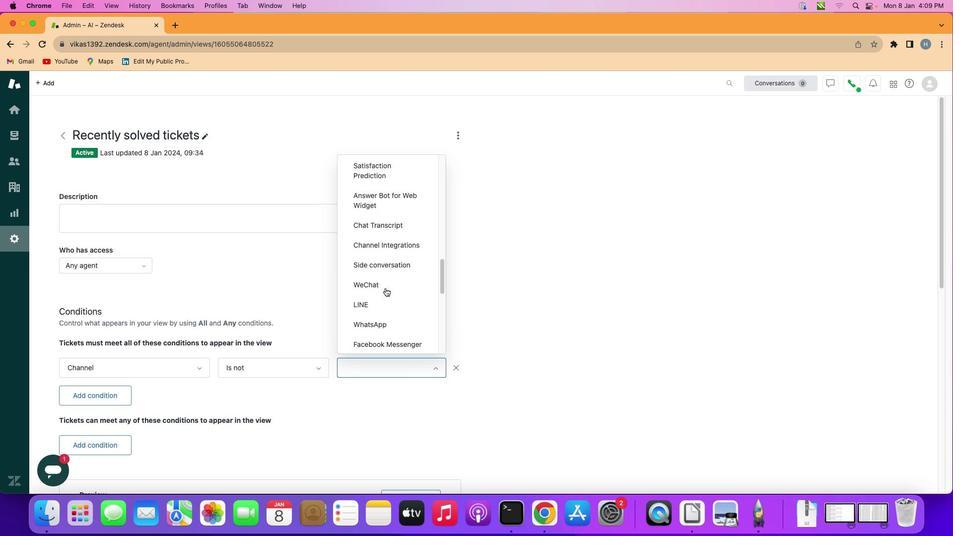 
Action: Mouse scrolled (397, 300) with delta (44, 76)
Screenshot: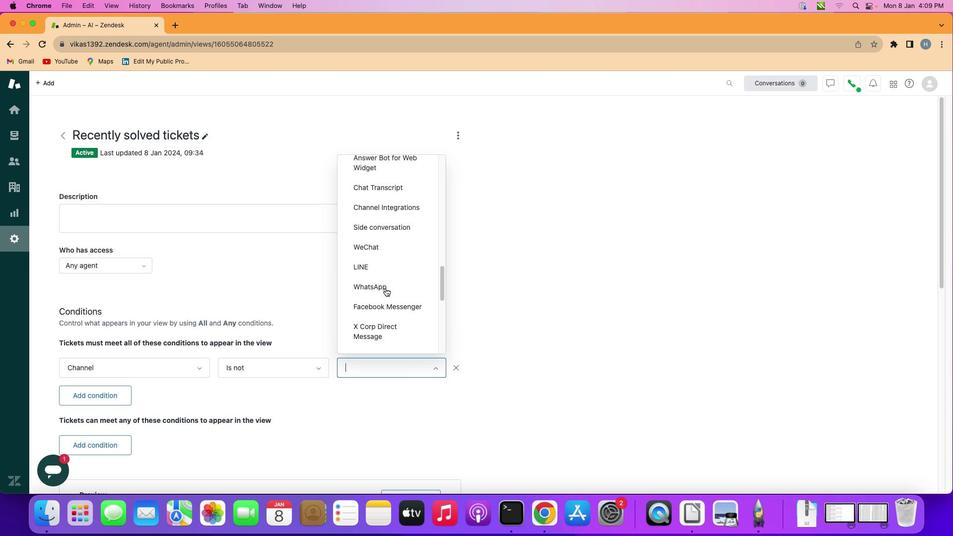 
Action: Mouse scrolled (397, 300) with delta (44, 76)
Screenshot: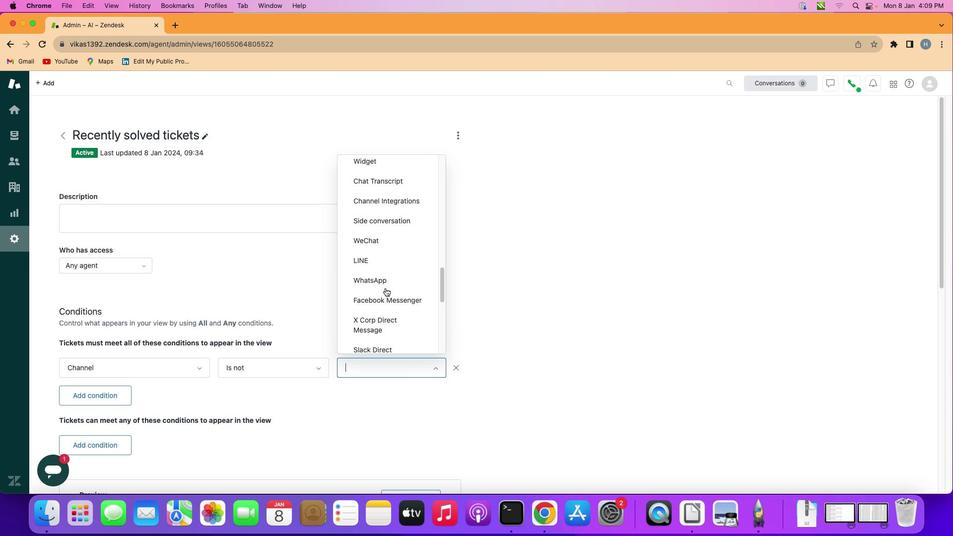 
Action: Mouse moved to (409, 306)
Screenshot: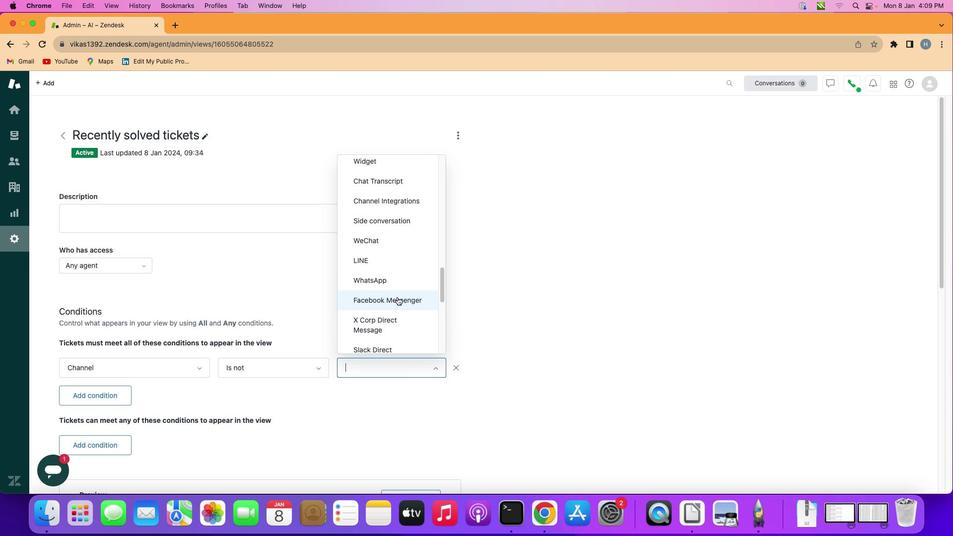 
Action: Mouse pressed left at (409, 306)
Screenshot: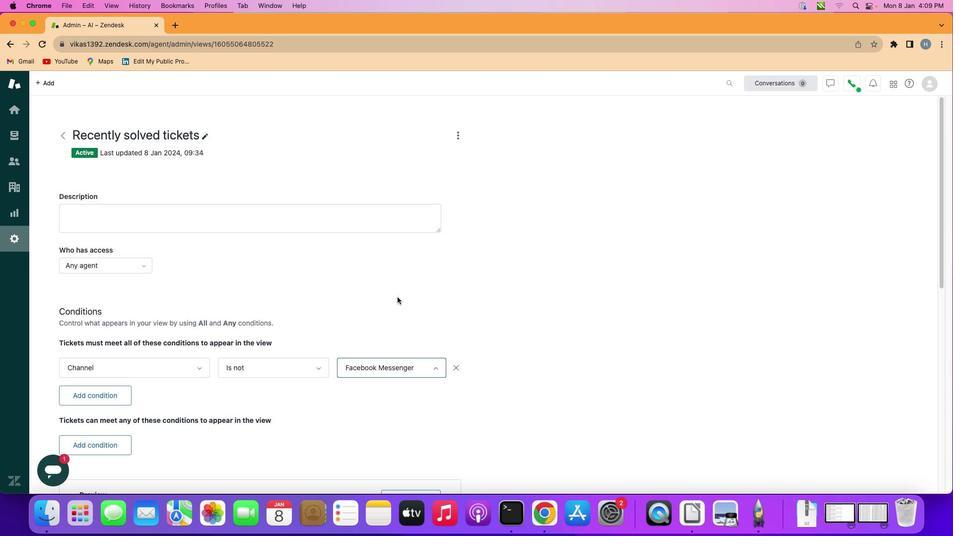 
Action: Mouse moved to (402, 309)
Screenshot: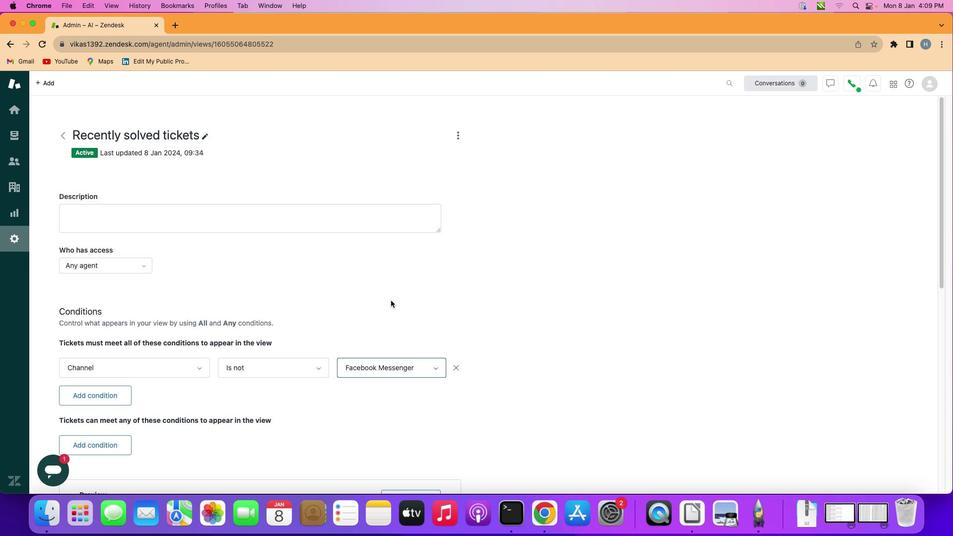
